 Task: Set the preferred audio language to English.
Action: Mouse moved to (129, 17)
Screenshot: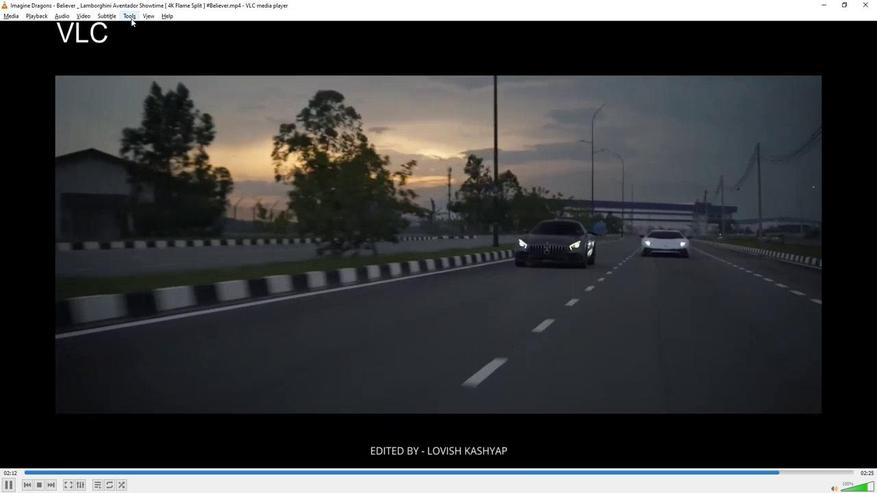 
Action: Mouse pressed left at (129, 17)
Screenshot: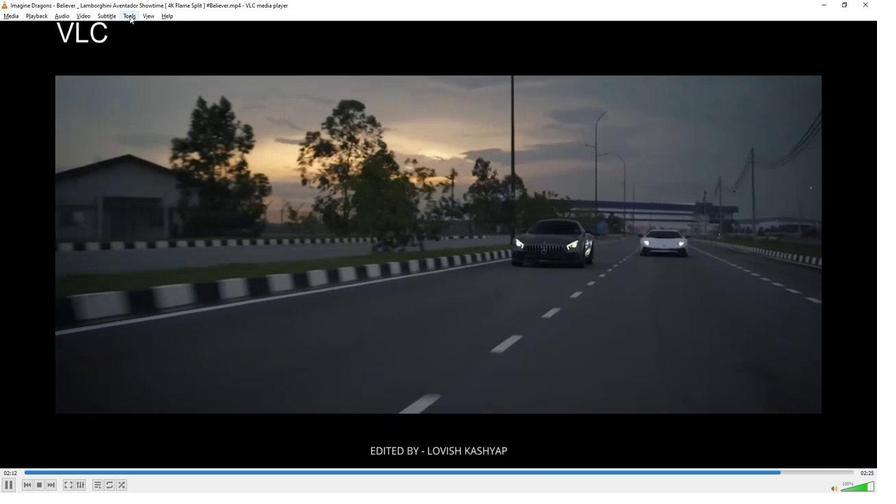 
Action: Mouse moved to (145, 124)
Screenshot: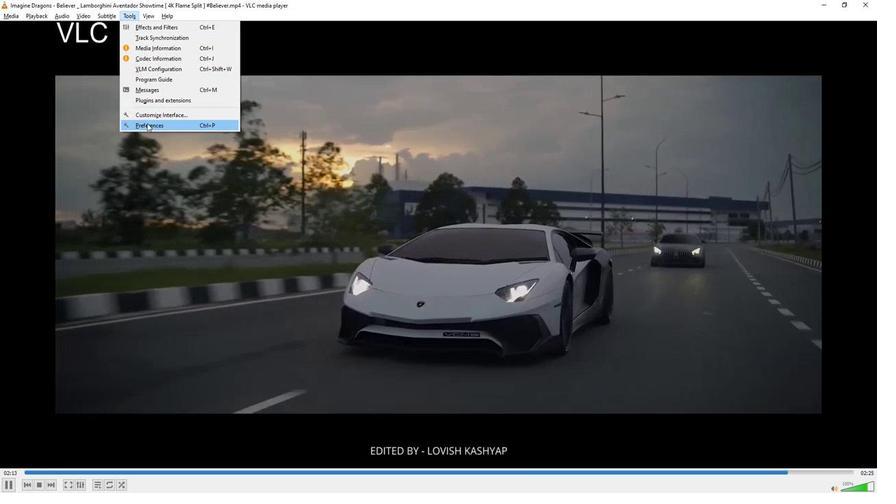 
Action: Mouse pressed left at (145, 124)
Screenshot: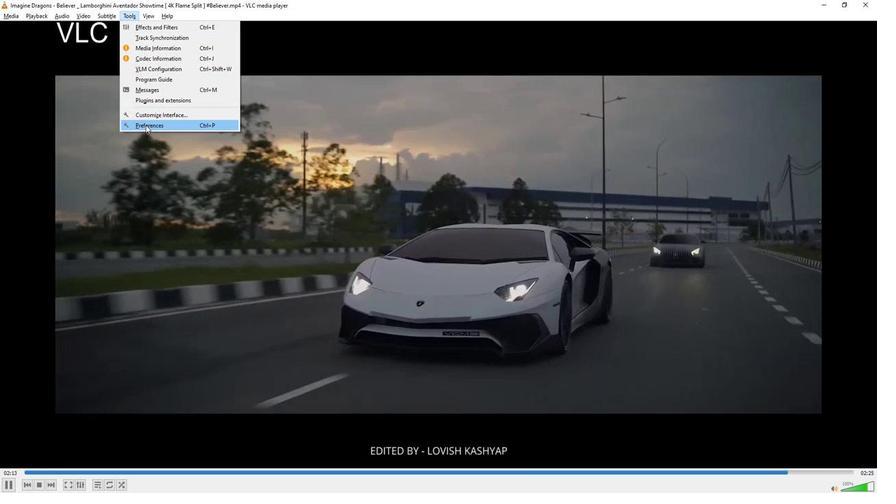 
Action: Mouse moved to (323, 68)
Screenshot: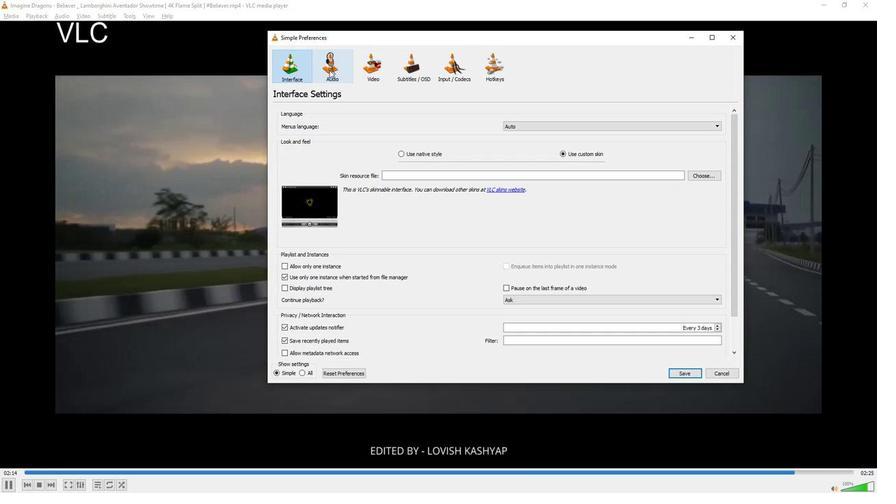 
Action: Mouse pressed left at (323, 68)
Screenshot: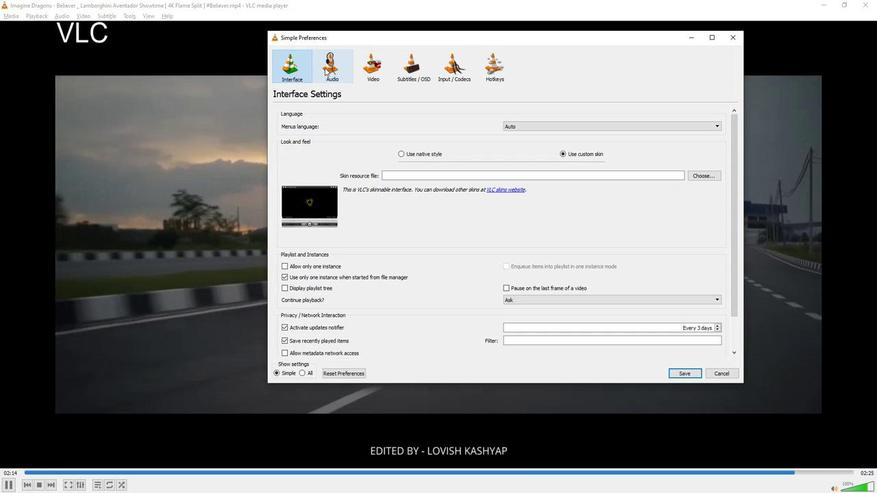 
Action: Mouse moved to (431, 277)
Screenshot: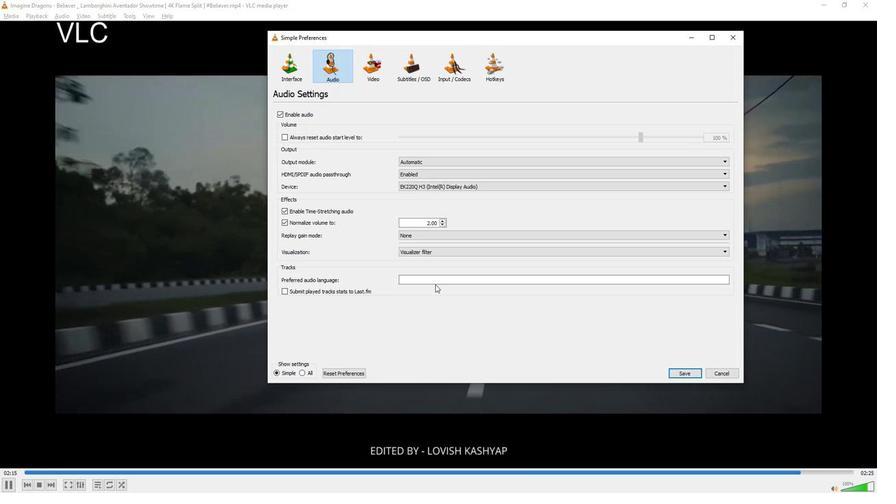 
Action: Mouse pressed left at (431, 277)
Screenshot: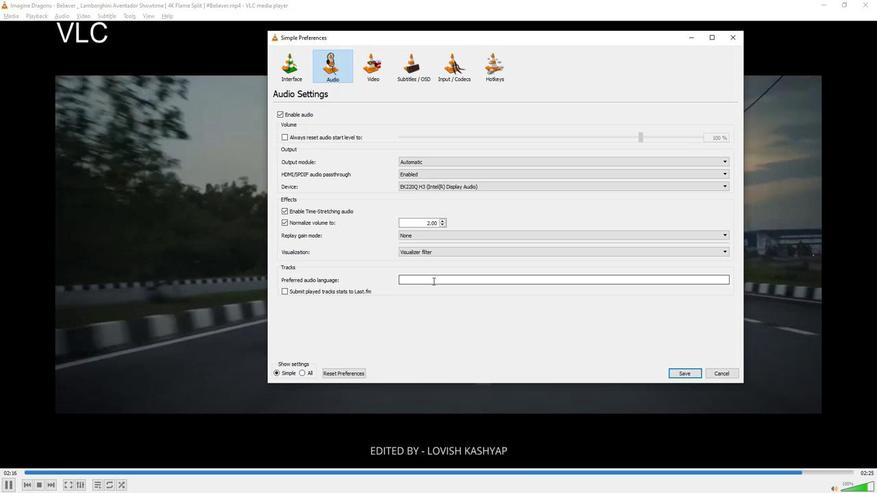 
Action: Mouse moved to (431, 275)
Screenshot: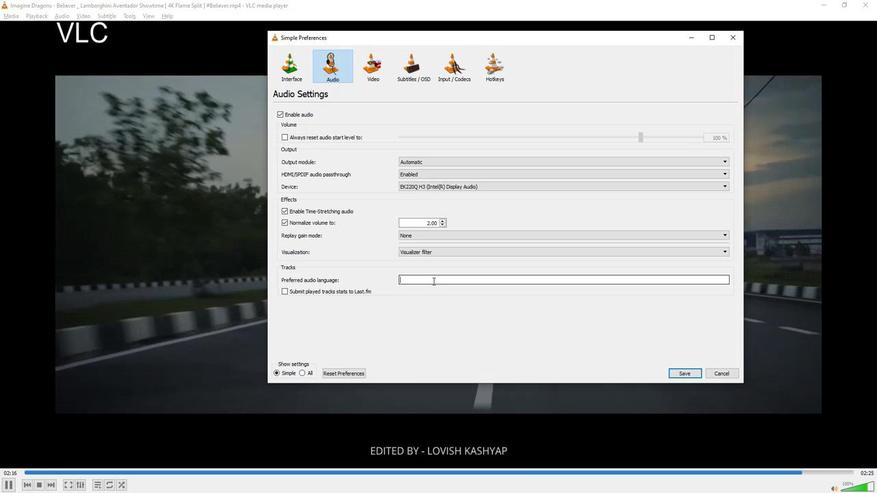 
Action: Key pressed <Key.shift>English
Screenshot: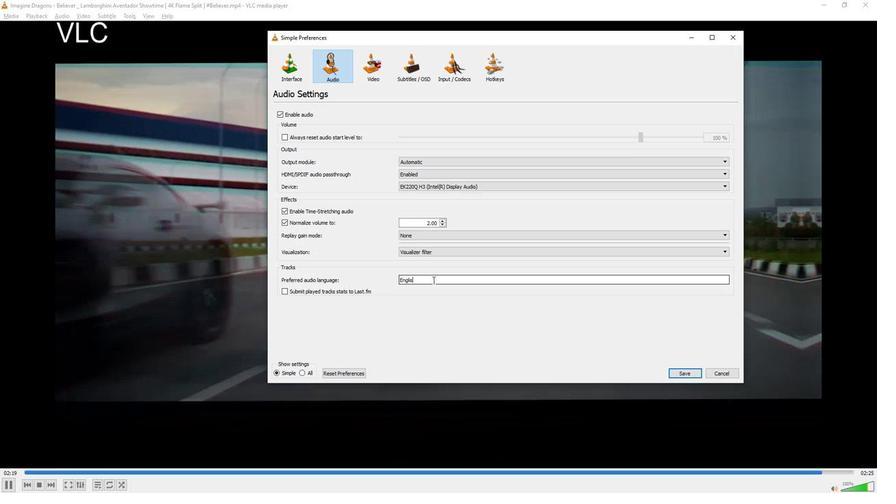 
Action: Mouse moved to (447, 318)
Screenshot: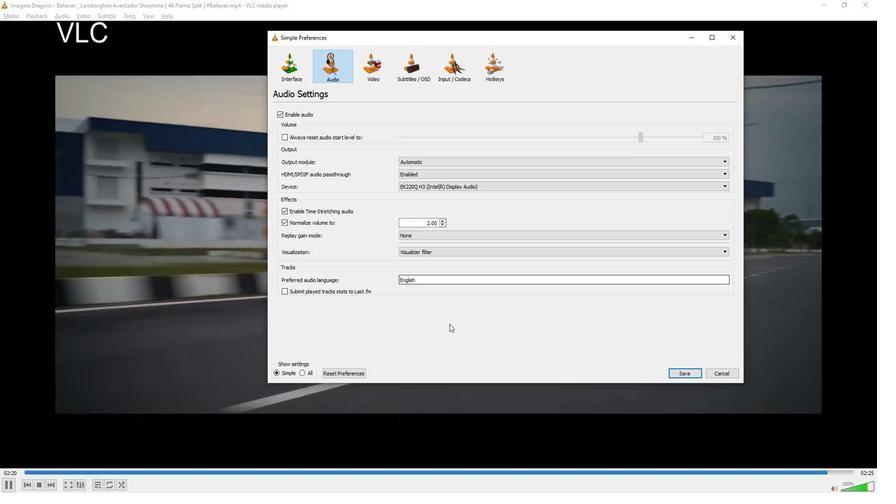 
